 Task: Search for hiking trails near Salt Lake City, Utah, and Zion National Park, Utah.
Action: Mouse moved to (137, 85)
Screenshot: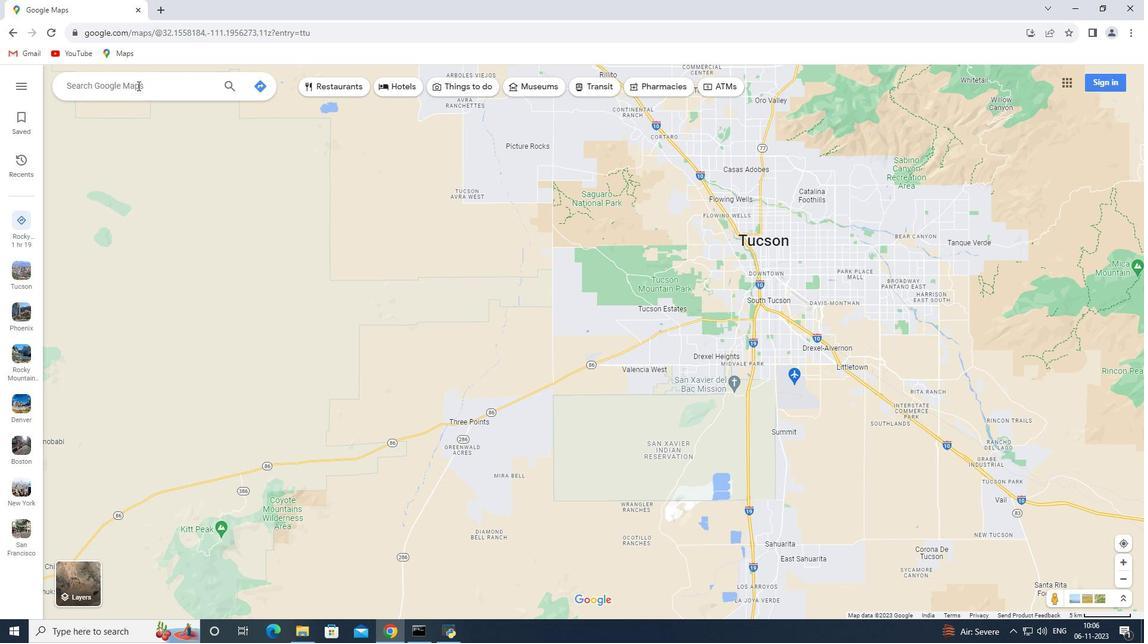
Action: Mouse pressed left at (137, 85)
Screenshot: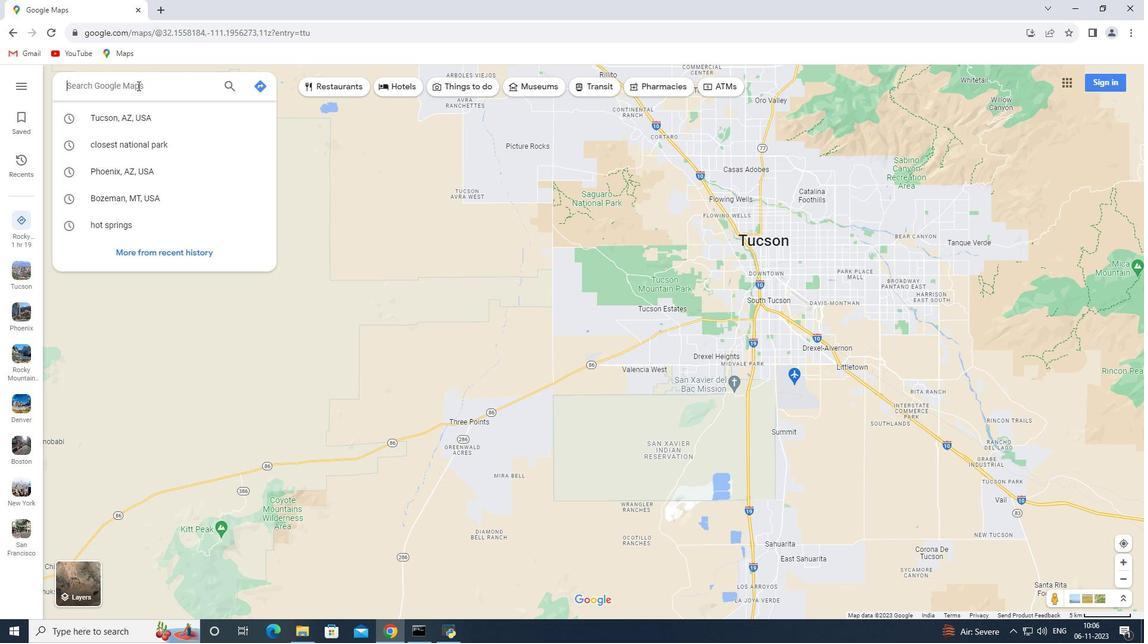 
Action: Key pressed <Key.shift>Salt<Key.space><Key.shift>Lake<Key.space><Key.shift>City,<Key.space><Key.shift_r>Utah<Key.enter>
Screenshot: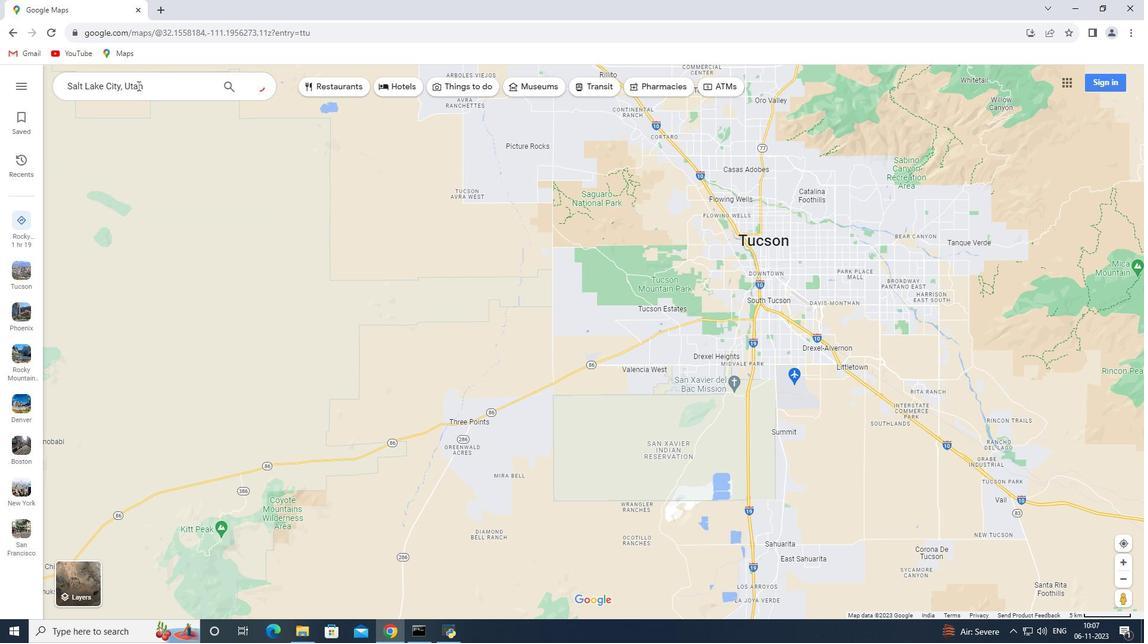 
Action: Mouse moved to (161, 291)
Screenshot: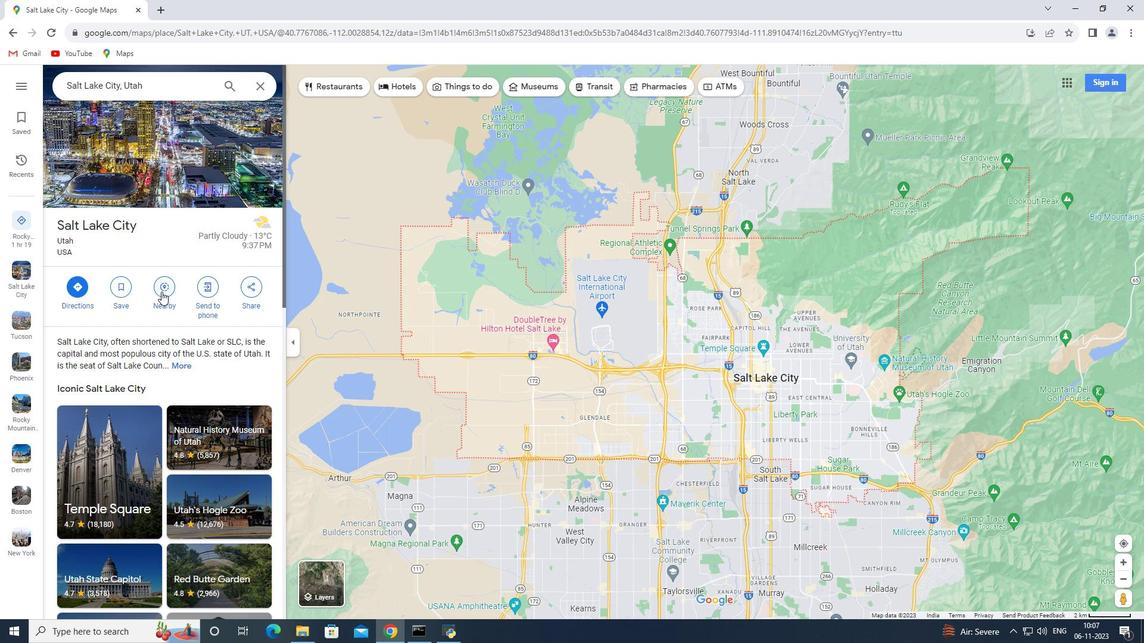 
Action: Mouse pressed left at (161, 291)
Screenshot: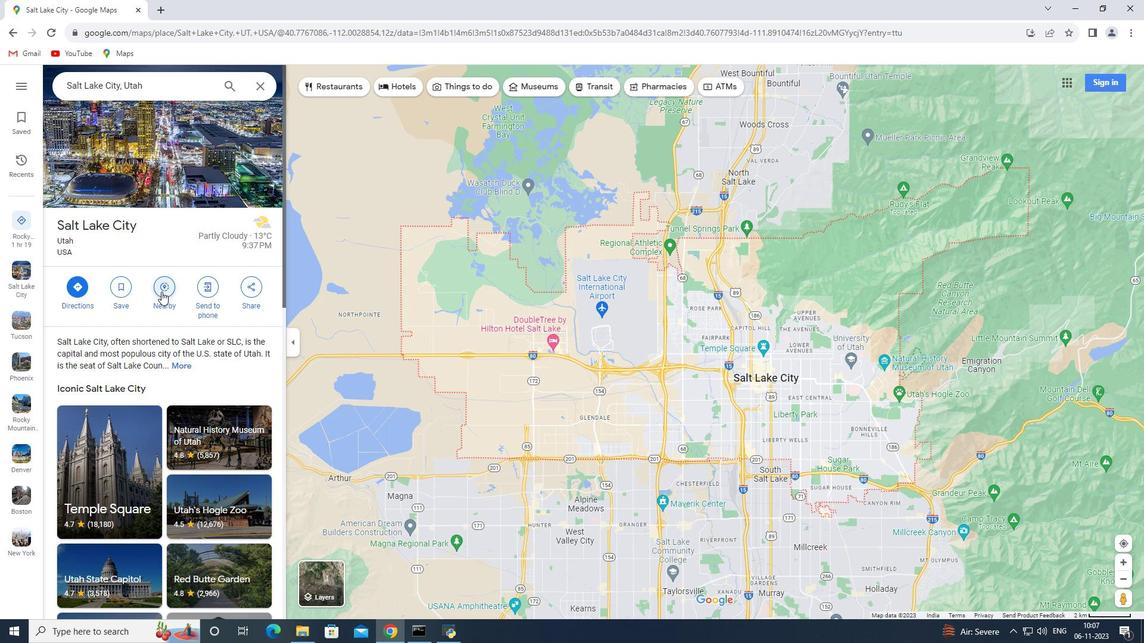 
Action: Key pressed hiking<Key.space>trails<Key.enter>
Screenshot: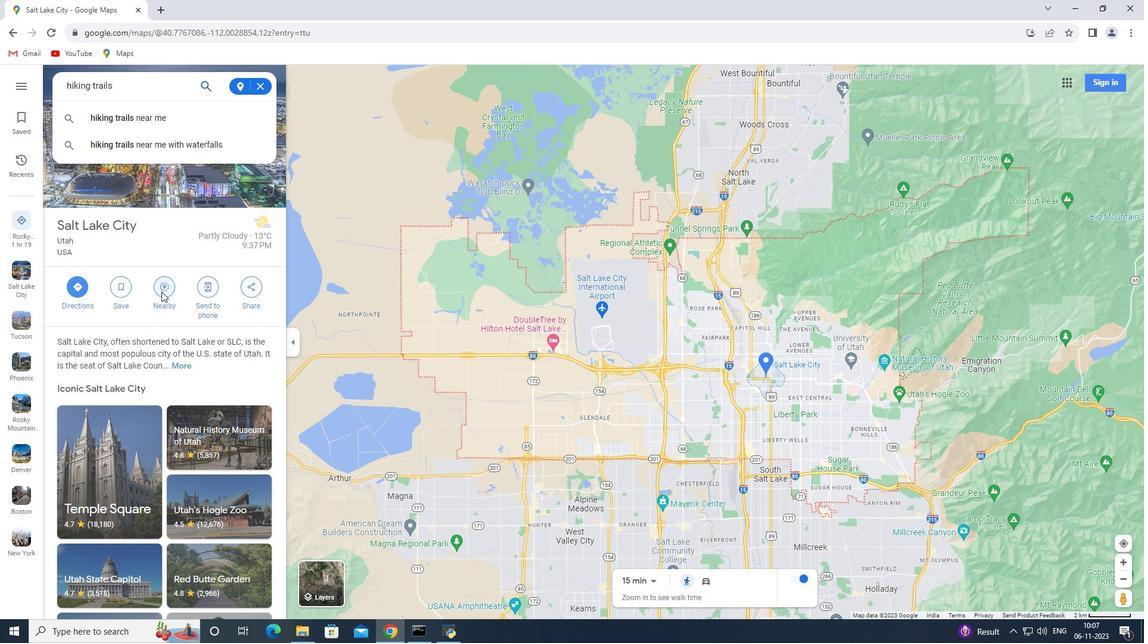 
Action: Mouse moved to (260, 87)
Screenshot: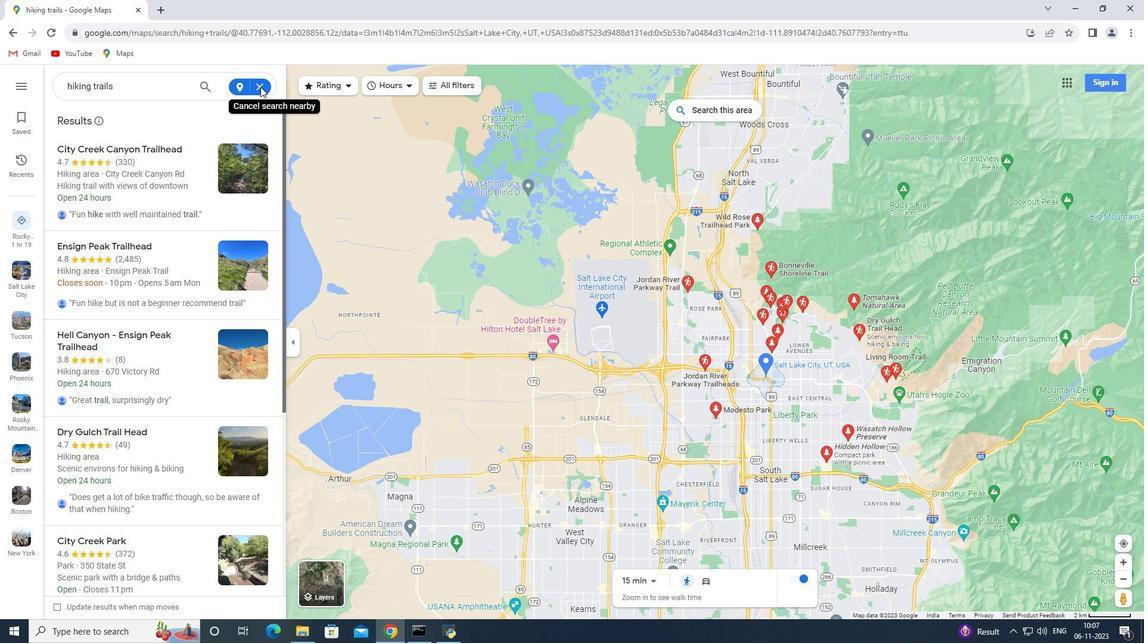 
Action: Mouse pressed left at (260, 87)
Screenshot: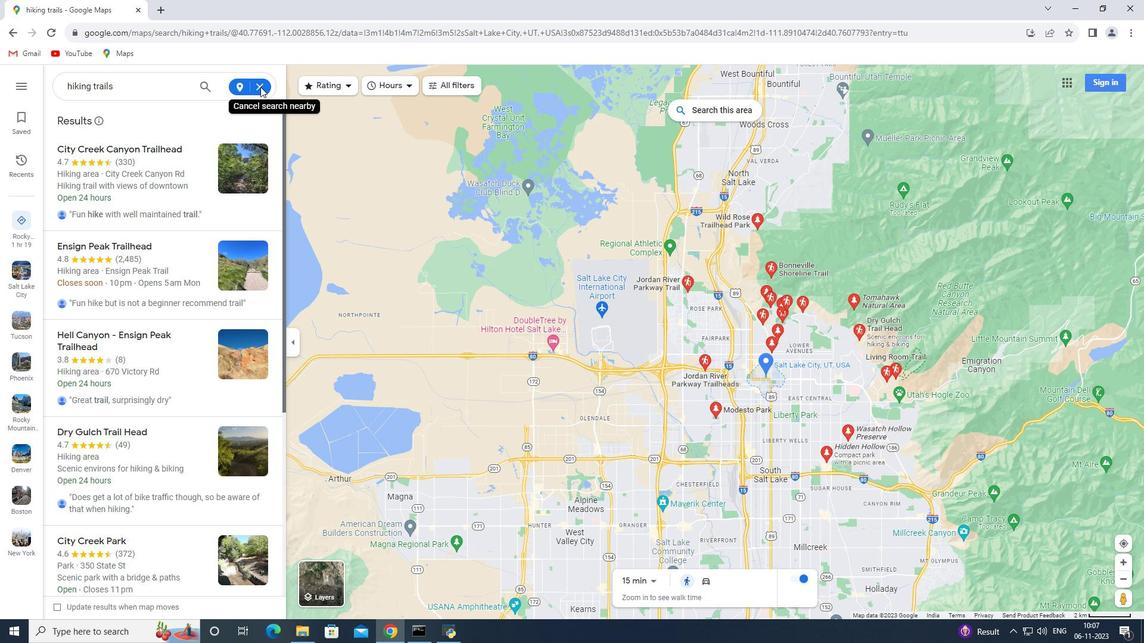 
Action: Mouse moved to (262, 87)
Screenshot: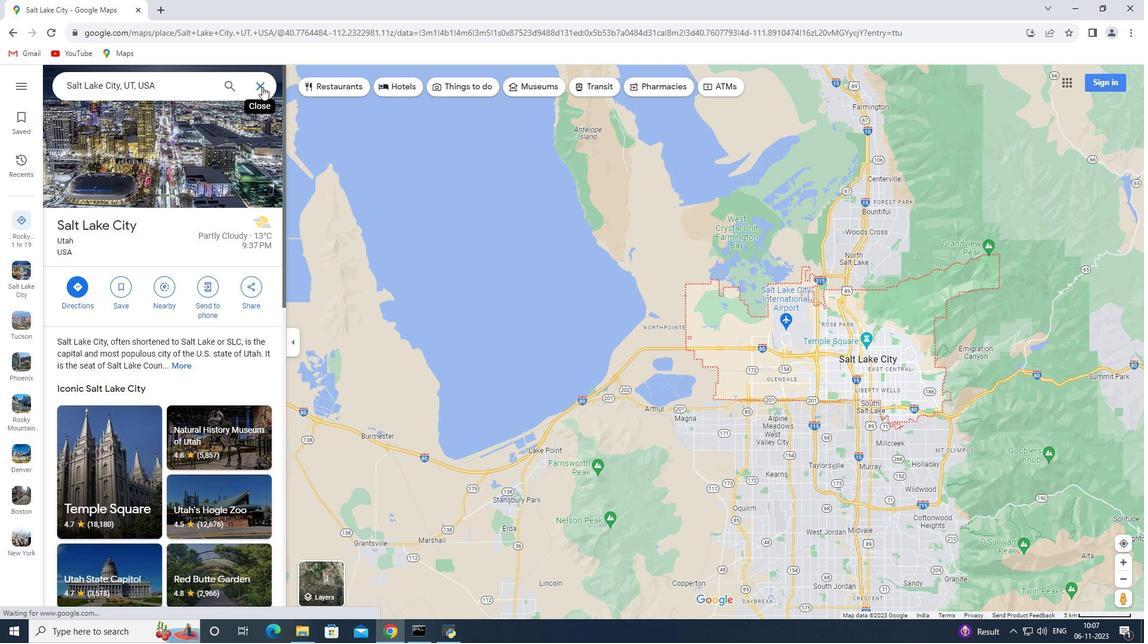 
Action: Mouse pressed left at (262, 87)
Screenshot: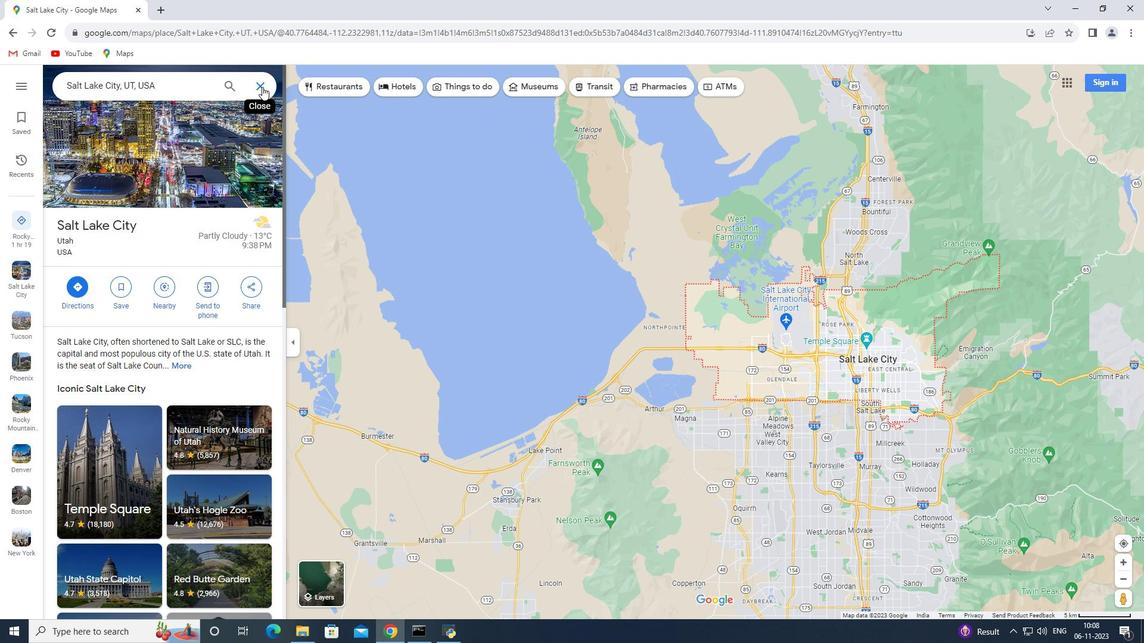 
Action: Mouse moved to (239, 90)
Screenshot: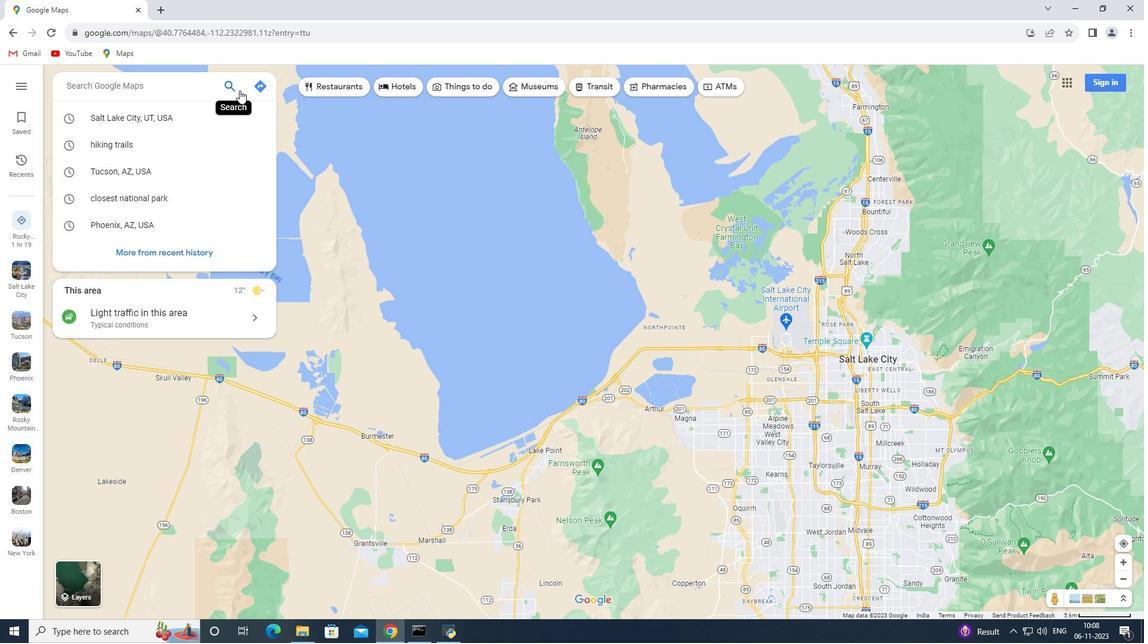 
Action: Key pressed <Key.shift>Zion<Key.space><Key.shift_r>National<Key.space><Key.shift_r>Park,<Key.space><Key.shift_r>Utah<Key.enter>
Screenshot: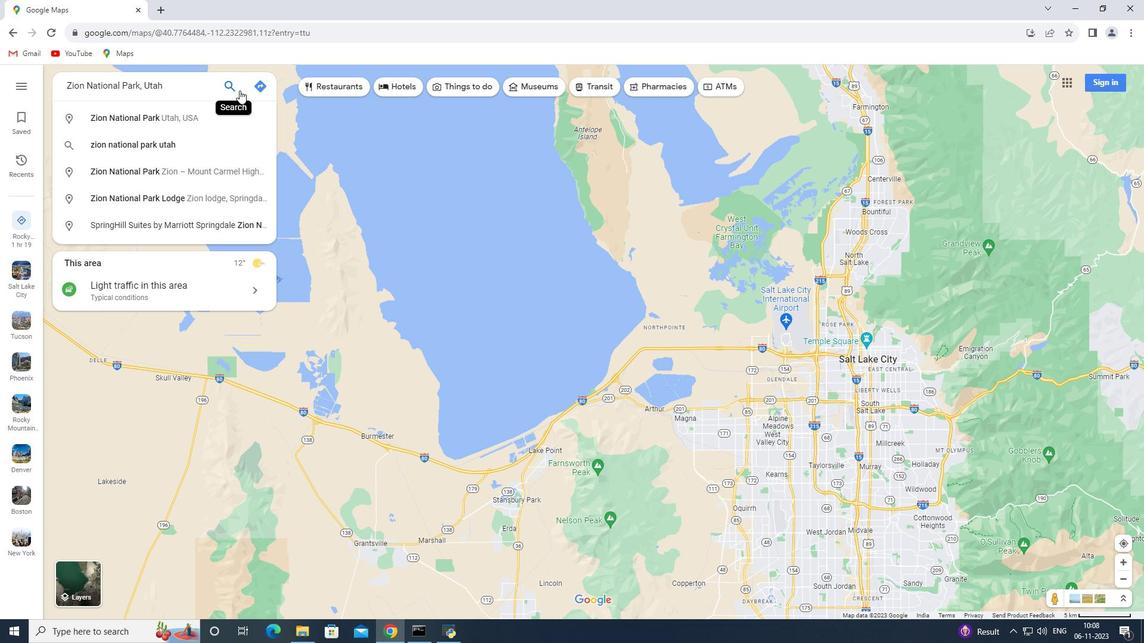 
Action: Mouse moved to (146, 290)
Screenshot: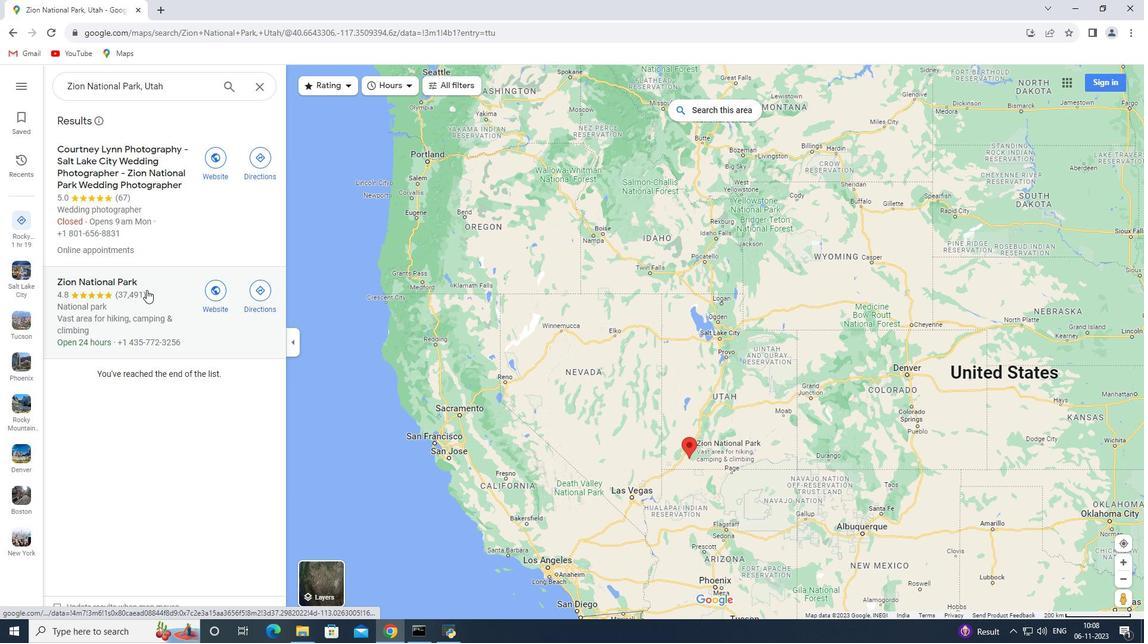 
Action: Mouse pressed left at (146, 290)
Screenshot: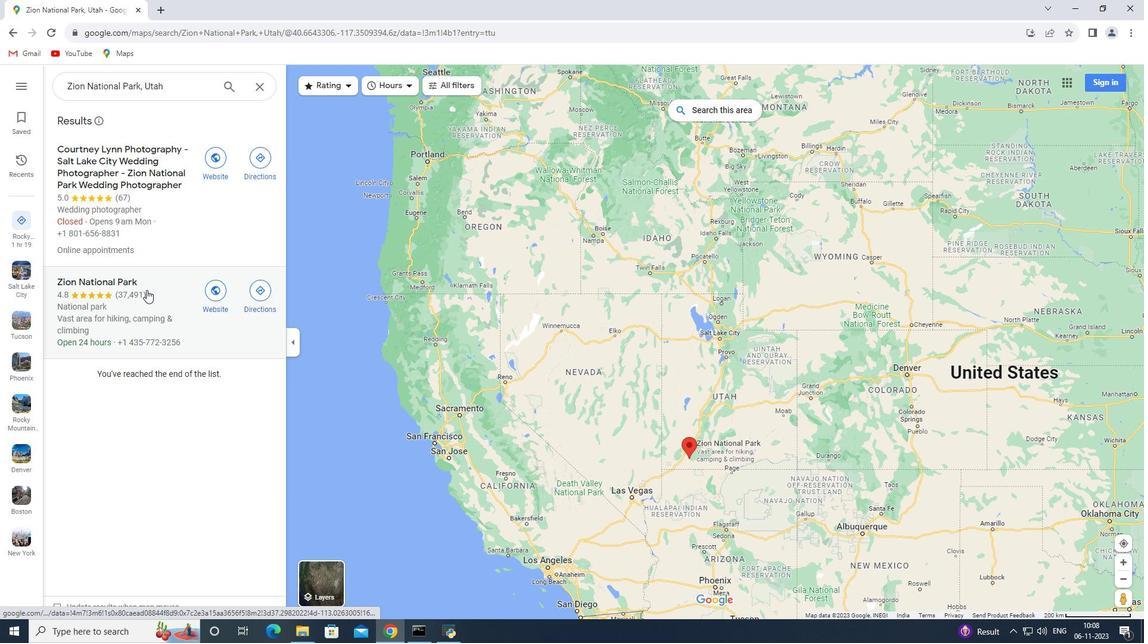 
Action: Mouse moved to (422, 352)
Screenshot: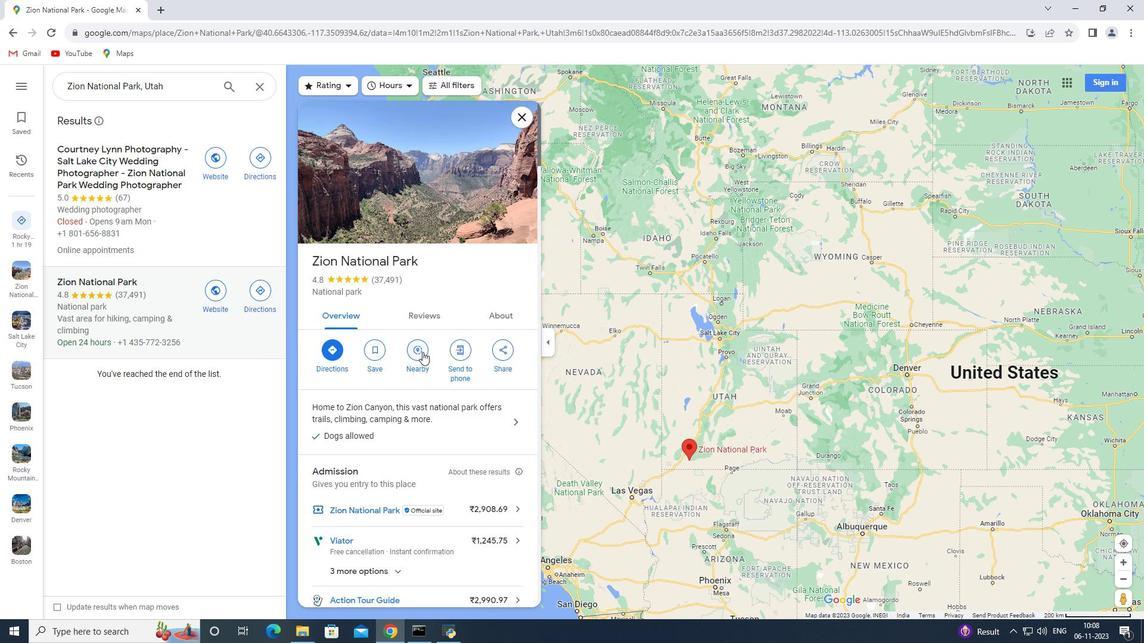 
Action: Mouse pressed left at (422, 352)
Screenshot: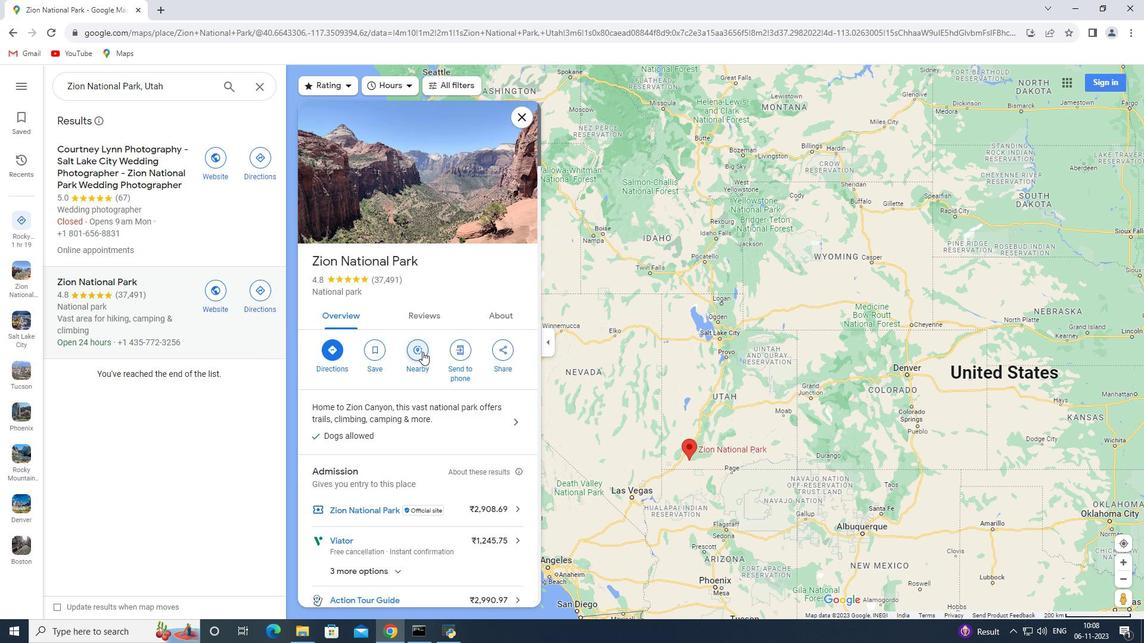 
Action: Mouse moved to (240, 318)
Screenshot: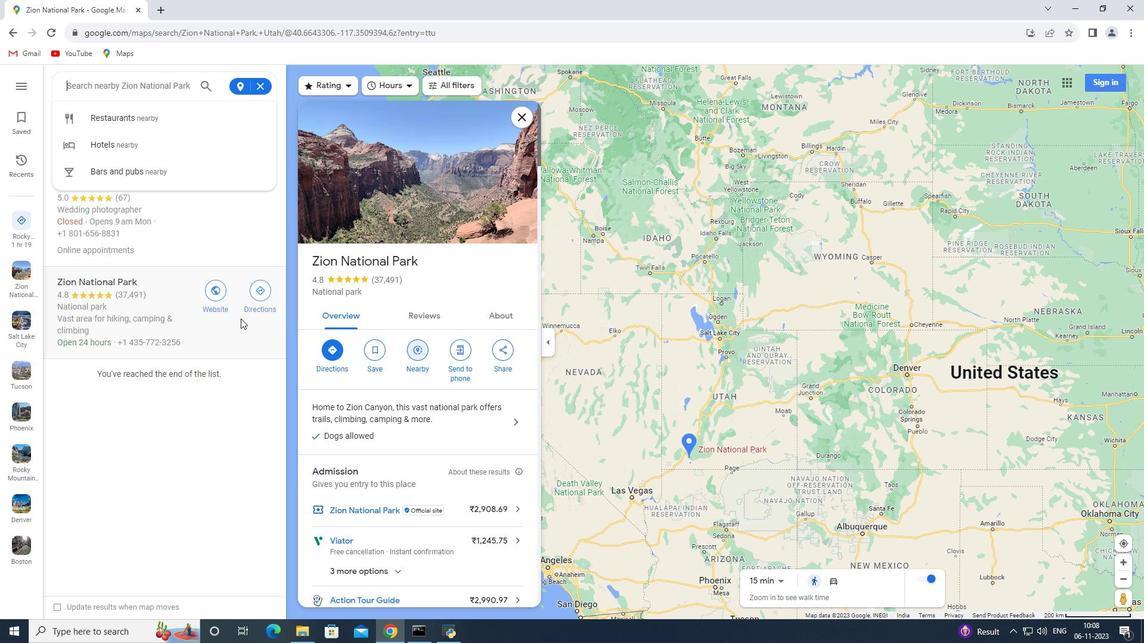 
Action: Key pressed hiking<Key.space>trails<Key.enter>
Screenshot: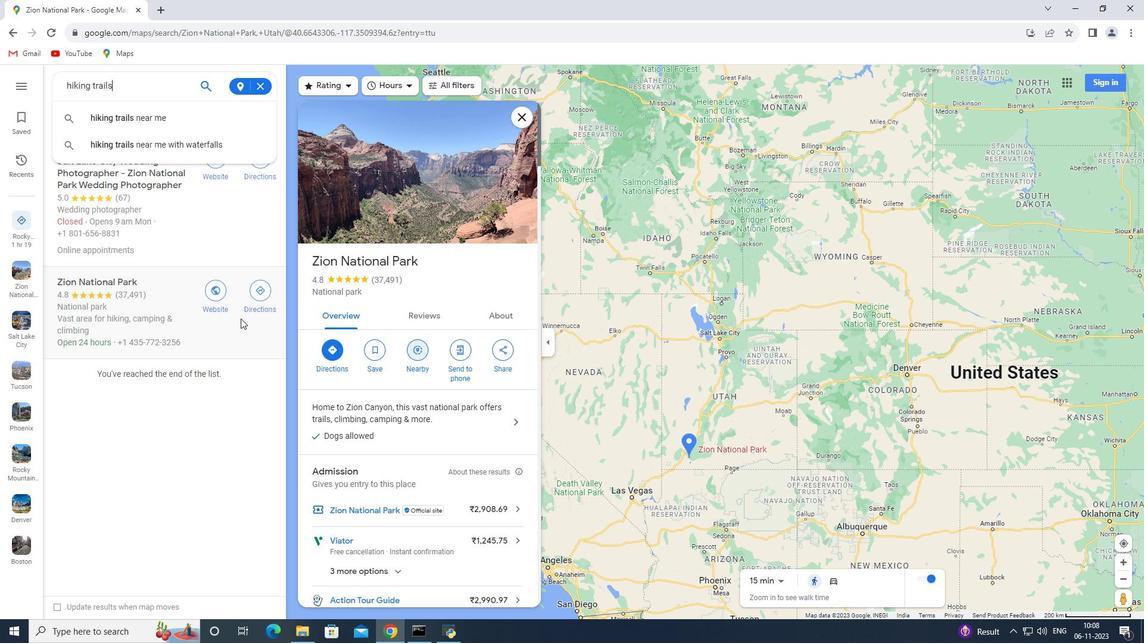 
